 Task: Enable the option "Add a resource link in the CLI and web UI when a commit is blocked" in the organization "ryshabh2k".
Action: Mouse moved to (1086, 95)
Screenshot: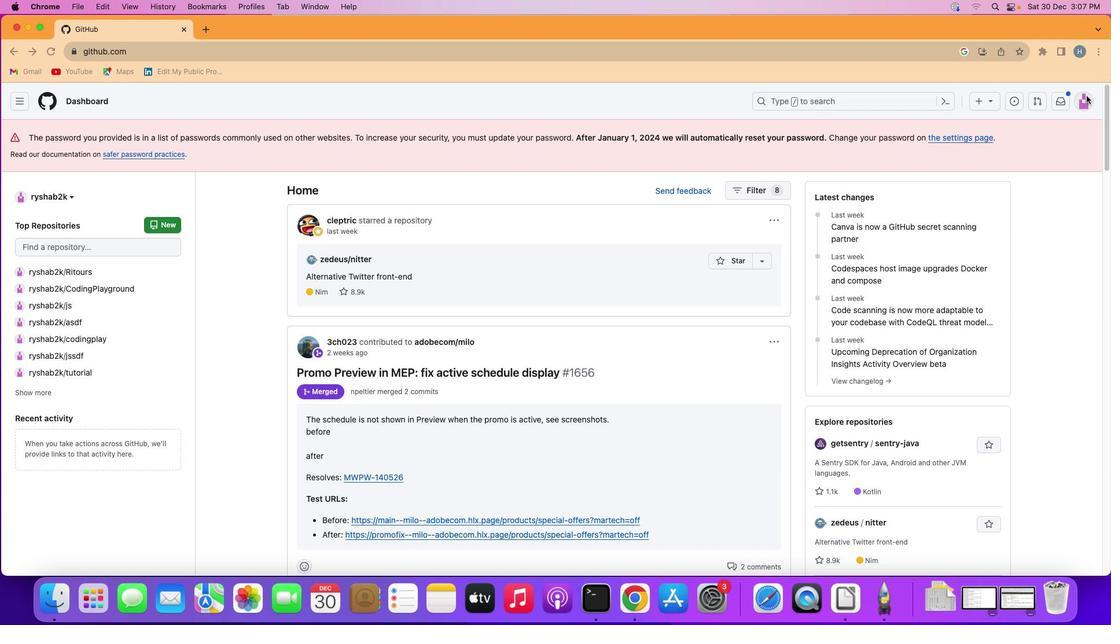 
Action: Mouse pressed left at (1086, 95)
Screenshot: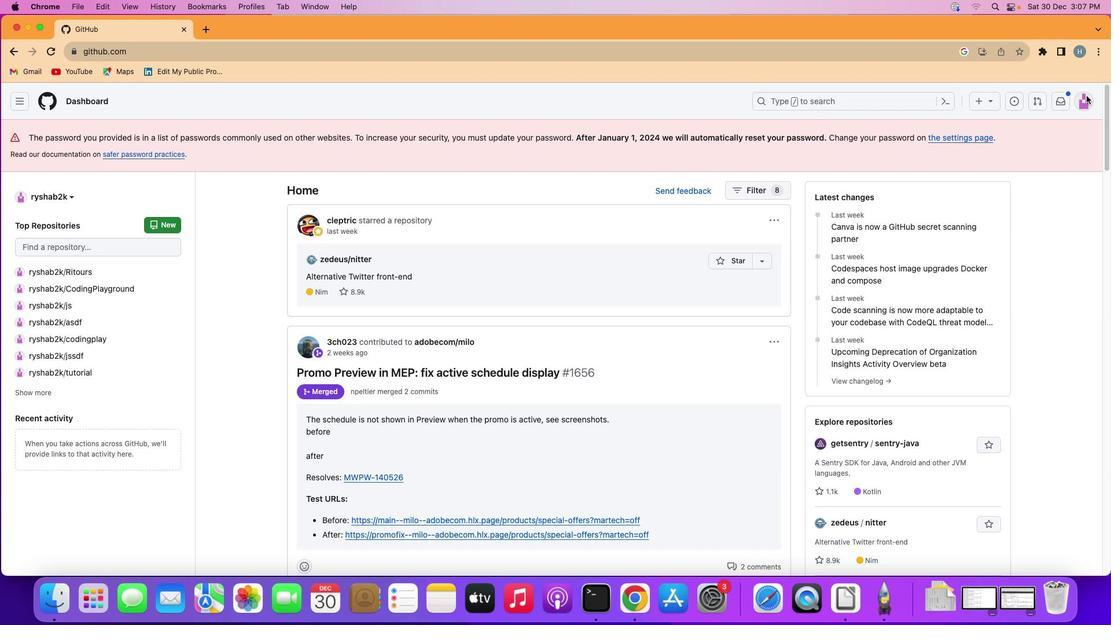 
Action: Mouse moved to (1083, 99)
Screenshot: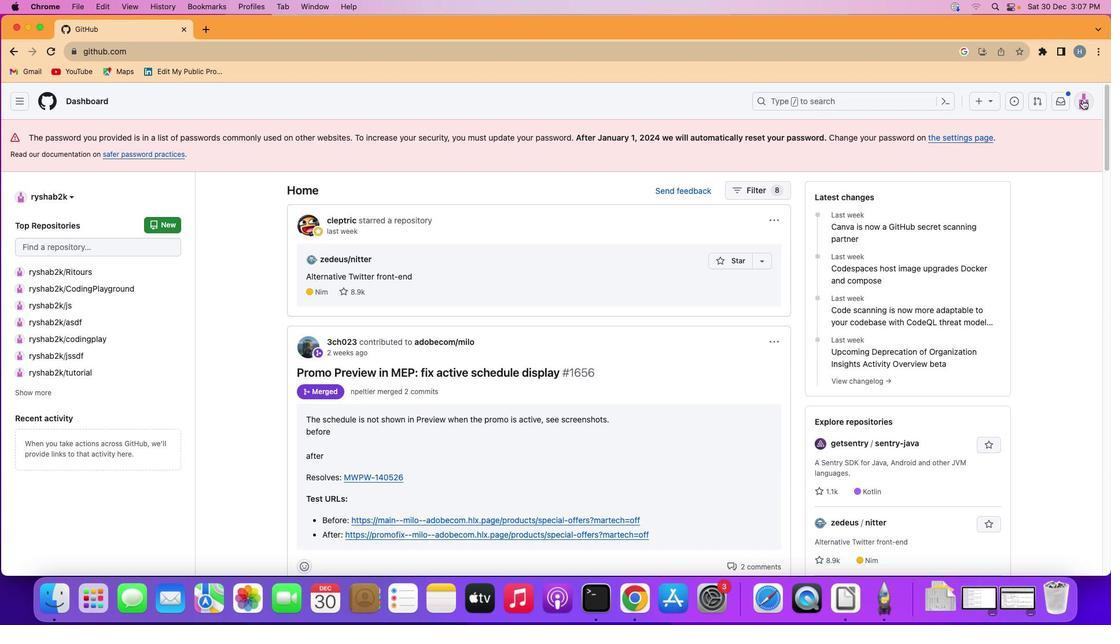 
Action: Mouse pressed left at (1083, 99)
Screenshot: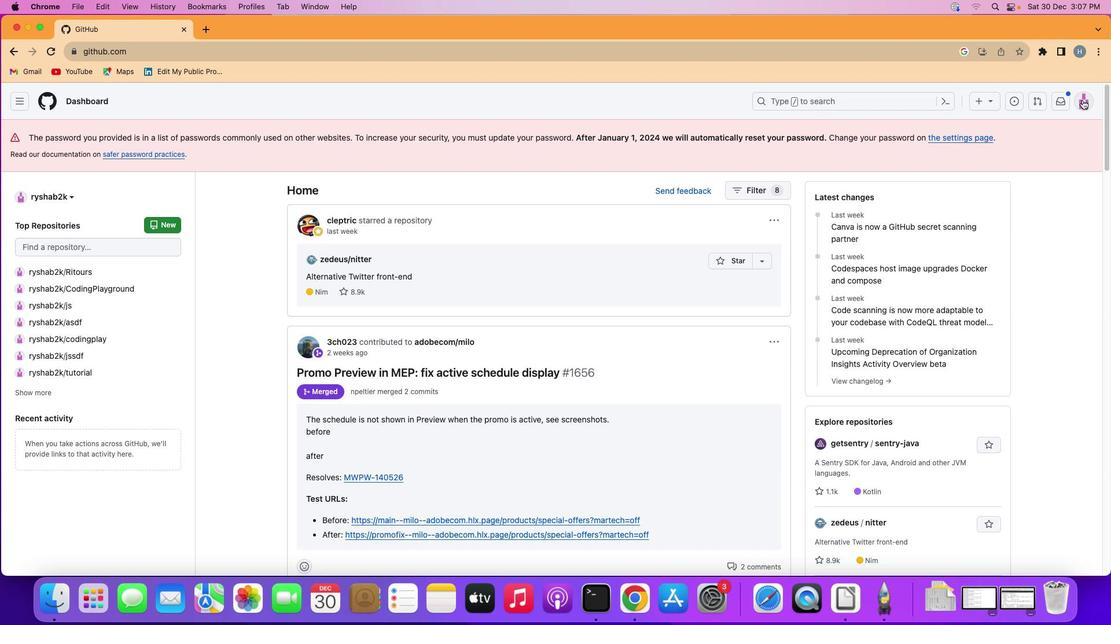 
Action: Mouse moved to (1052, 241)
Screenshot: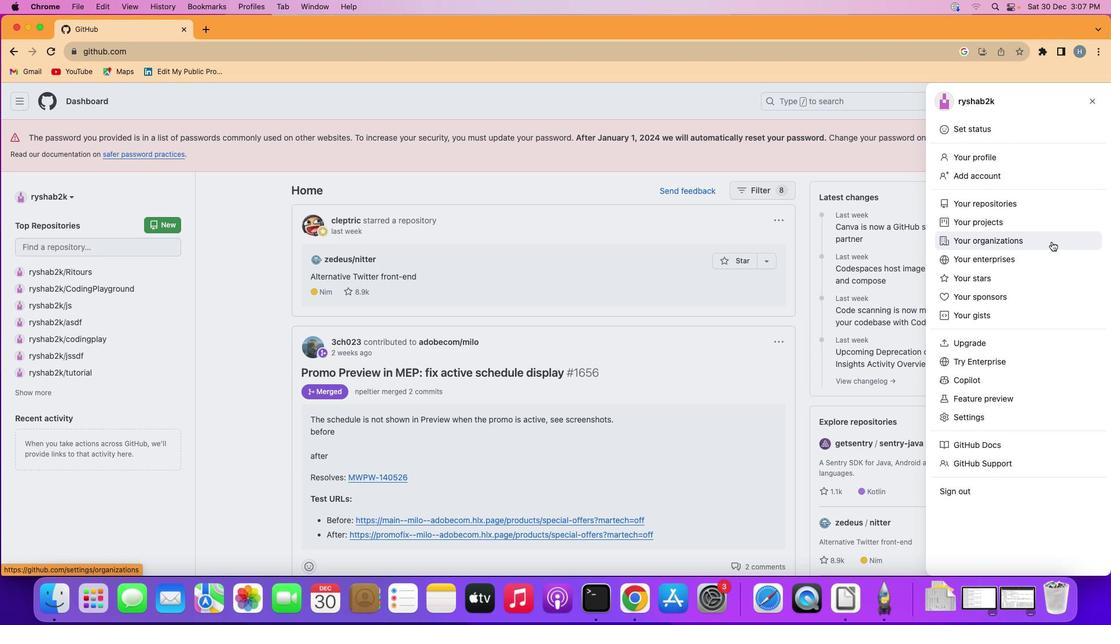 
Action: Mouse pressed left at (1052, 241)
Screenshot: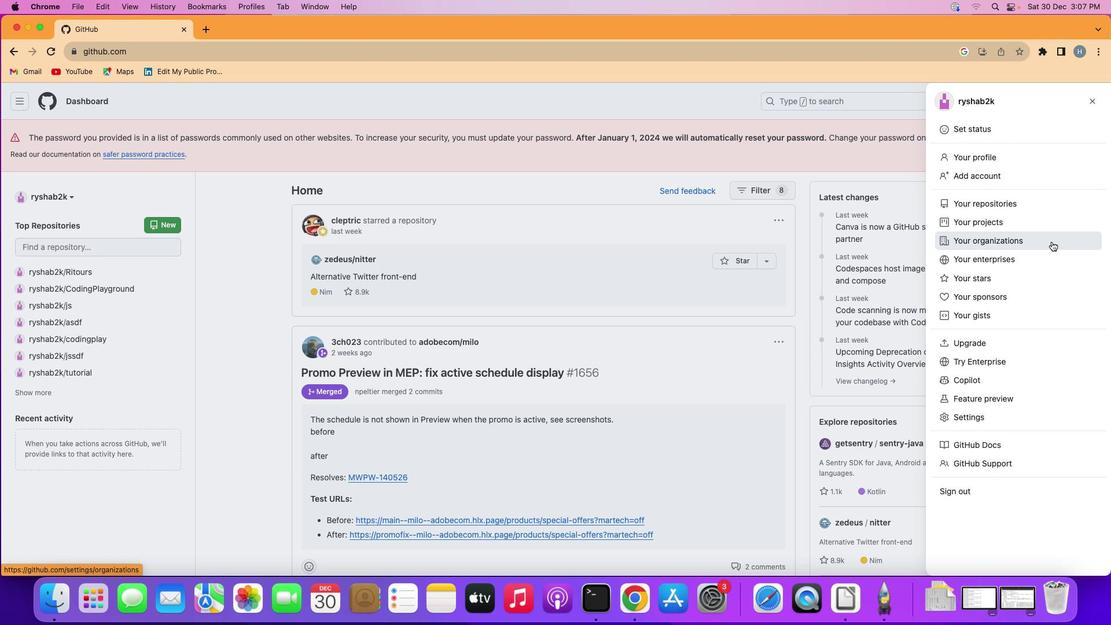 
Action: Mouse moved to (841, 272)
Screenshot: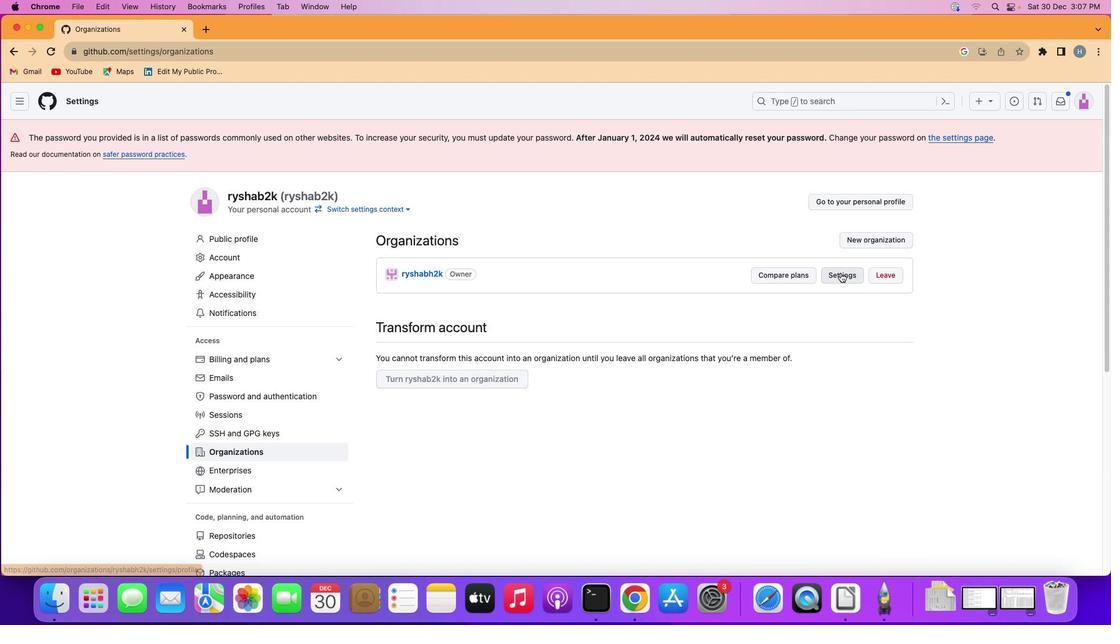 
Action: Mouse pressed left at (841, 272)
Screenshot: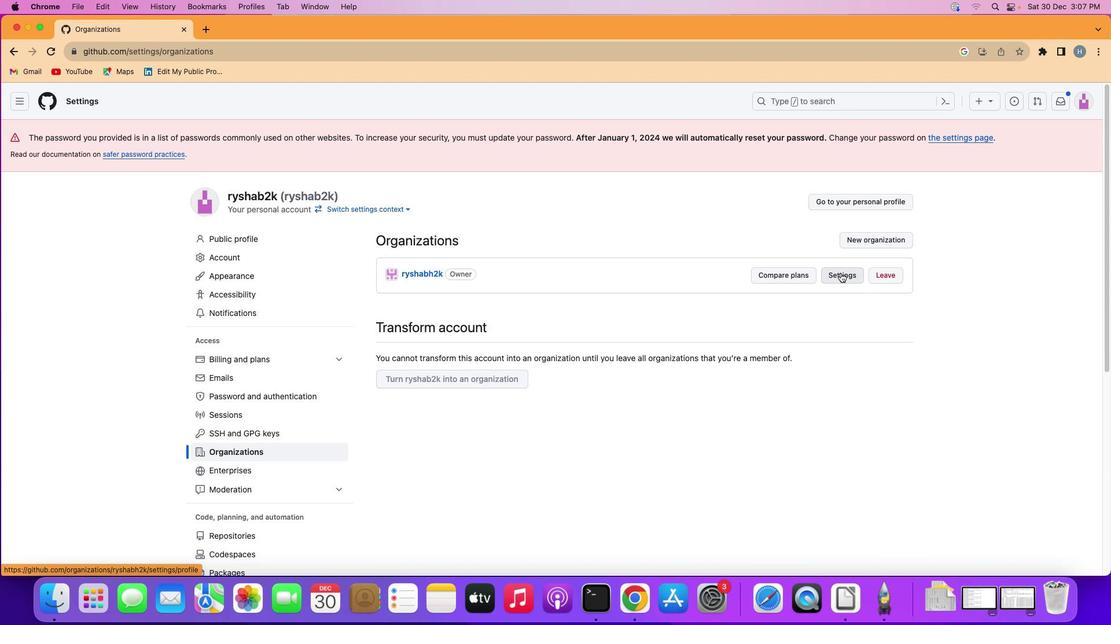 
Action: Mouse moved to (368, 404)
Screenshot: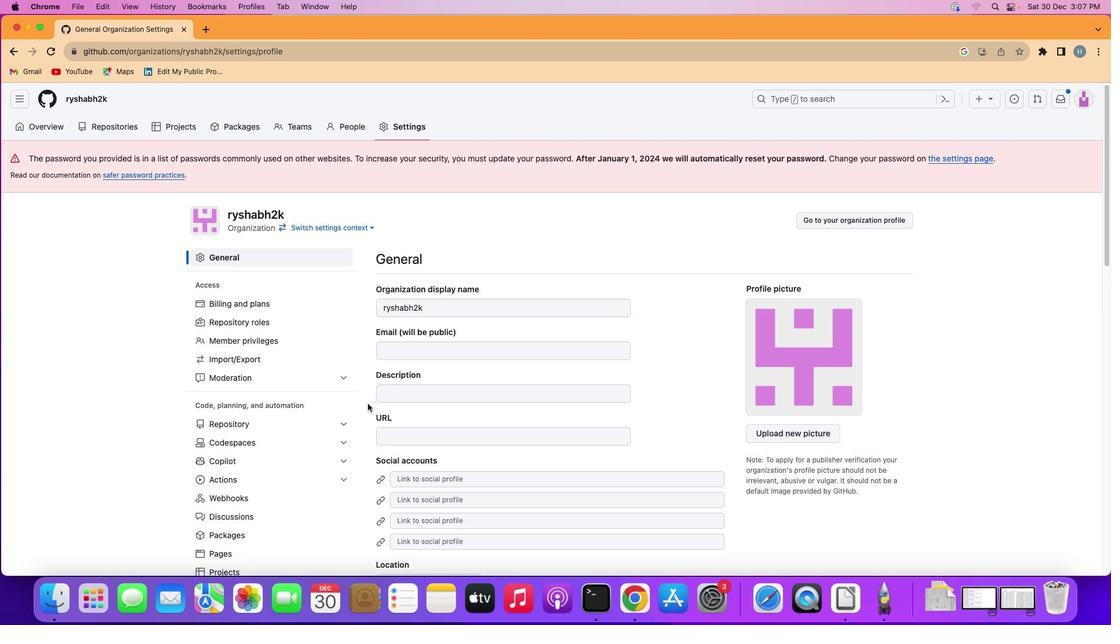 
Action: Mouse scrolled (368, 404) with delta (0, 0)
Screenshot: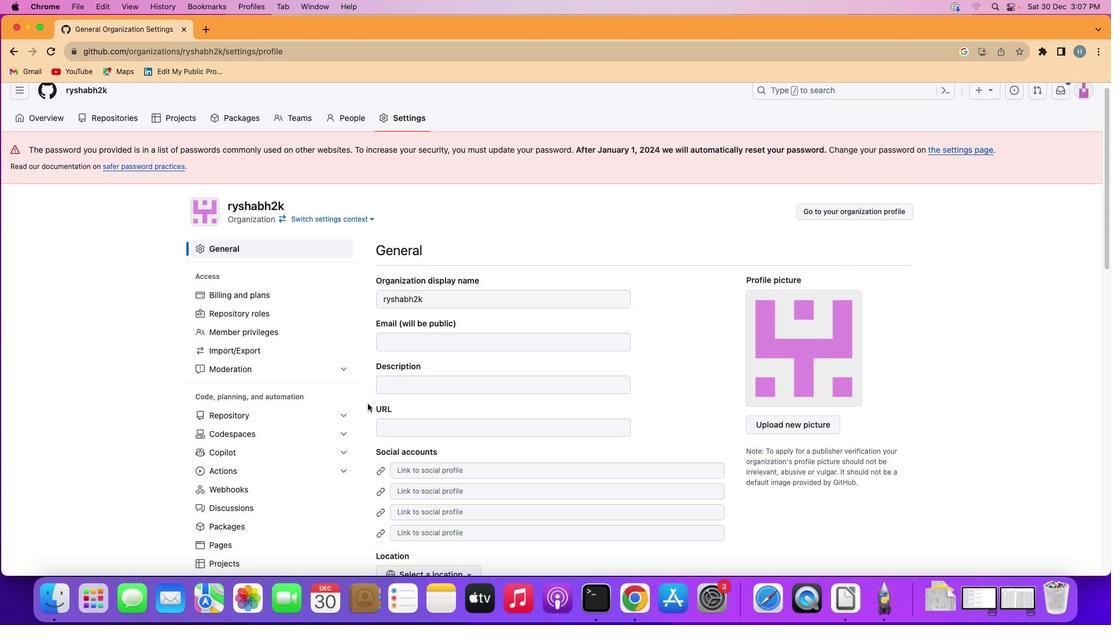 
Action: Mouse scrolled (368, 404) with delta (0, 0)
Screenshot: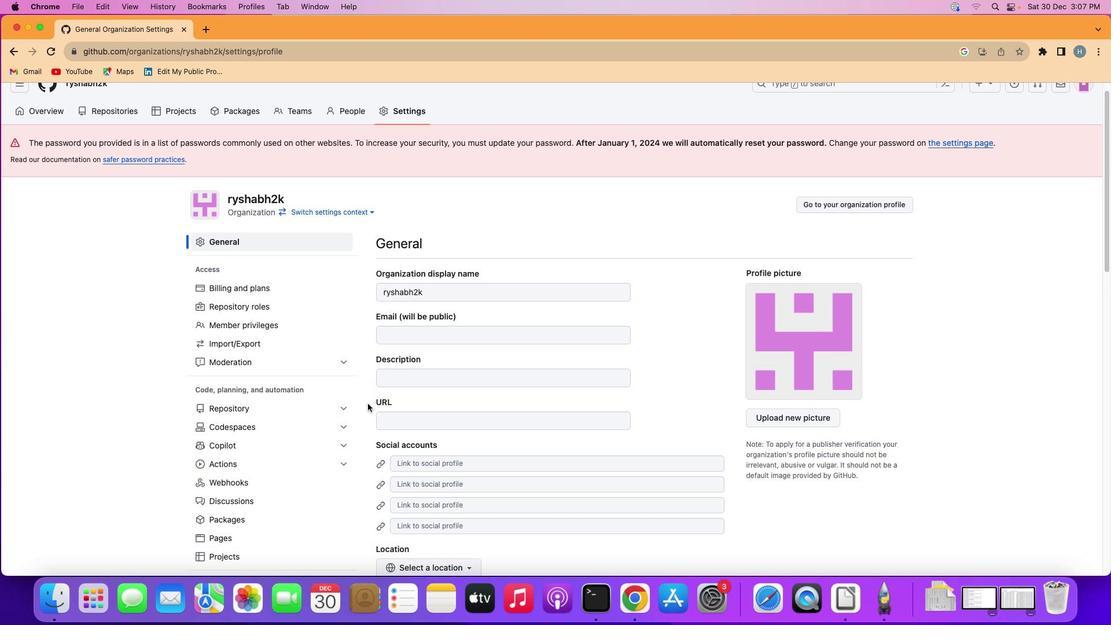 
Action: Mouse scrolled (368, 404) with delta (0, 0)
Screenshot: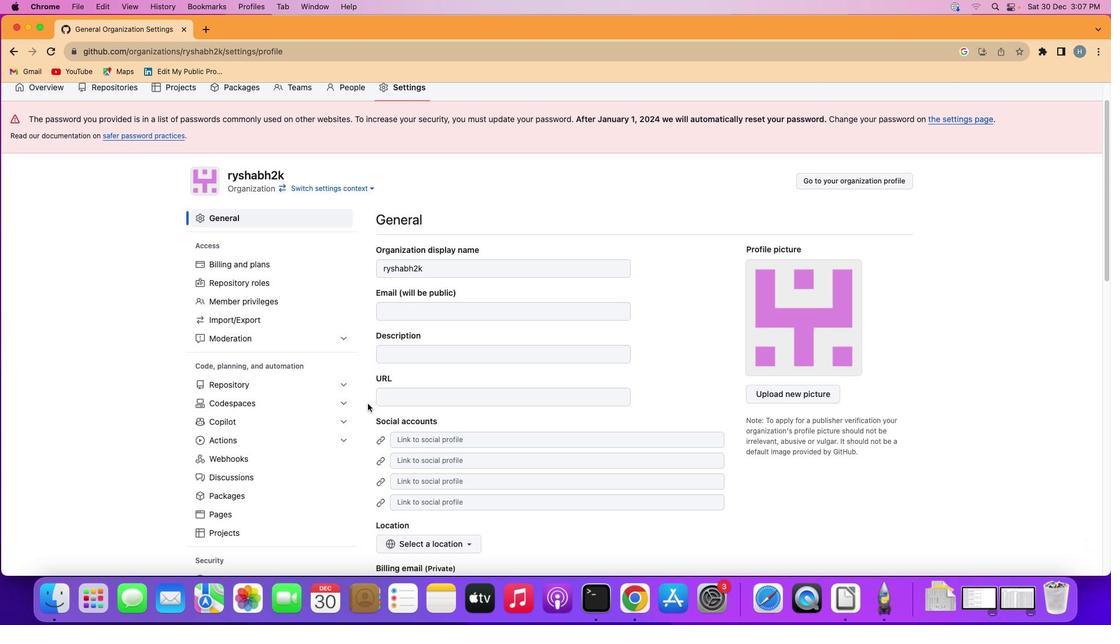 
Action: Mouse moved to (367, 404)
Screenshot: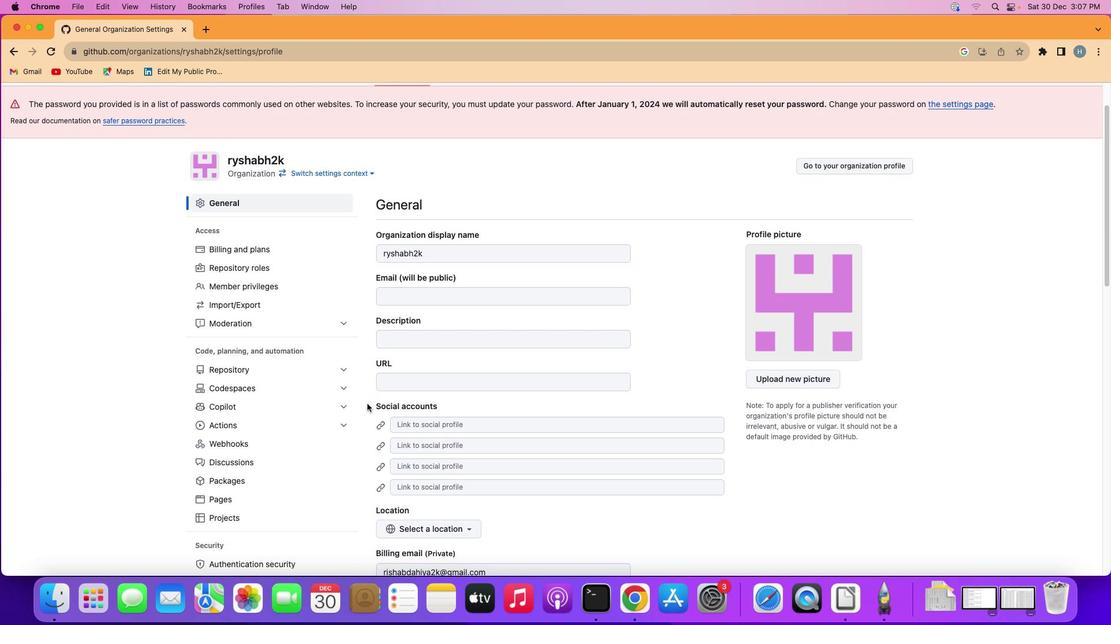 
Action: Mouse scrolled (367, 404) with delta (0, 0)
Screenshot: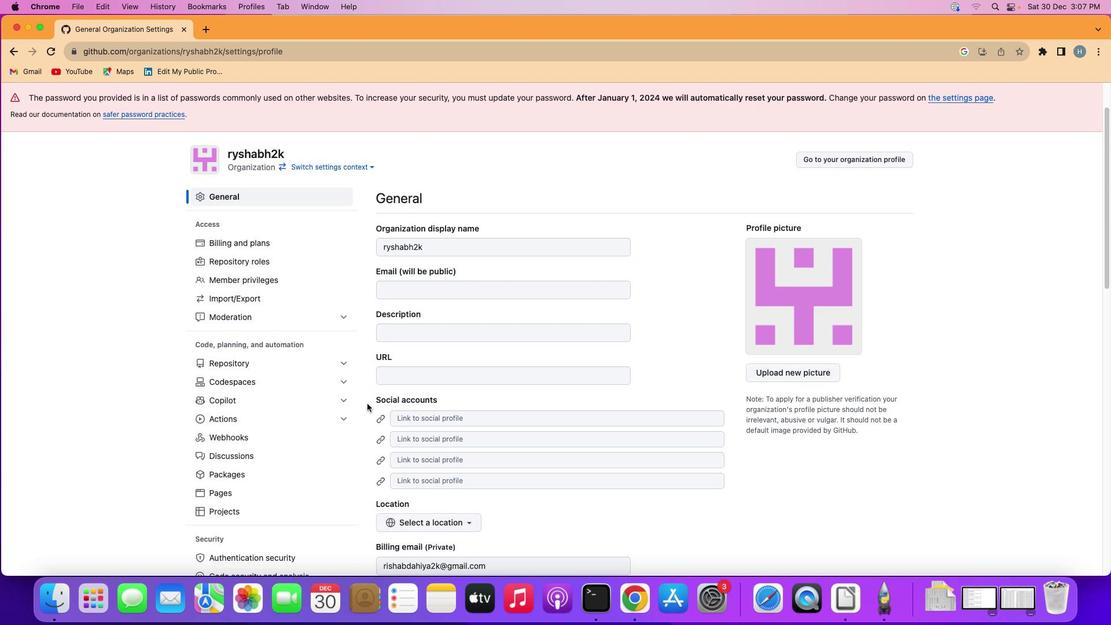 
Action: Mouse scrolled (367, 404) with delta (0, 0)
Screenshot: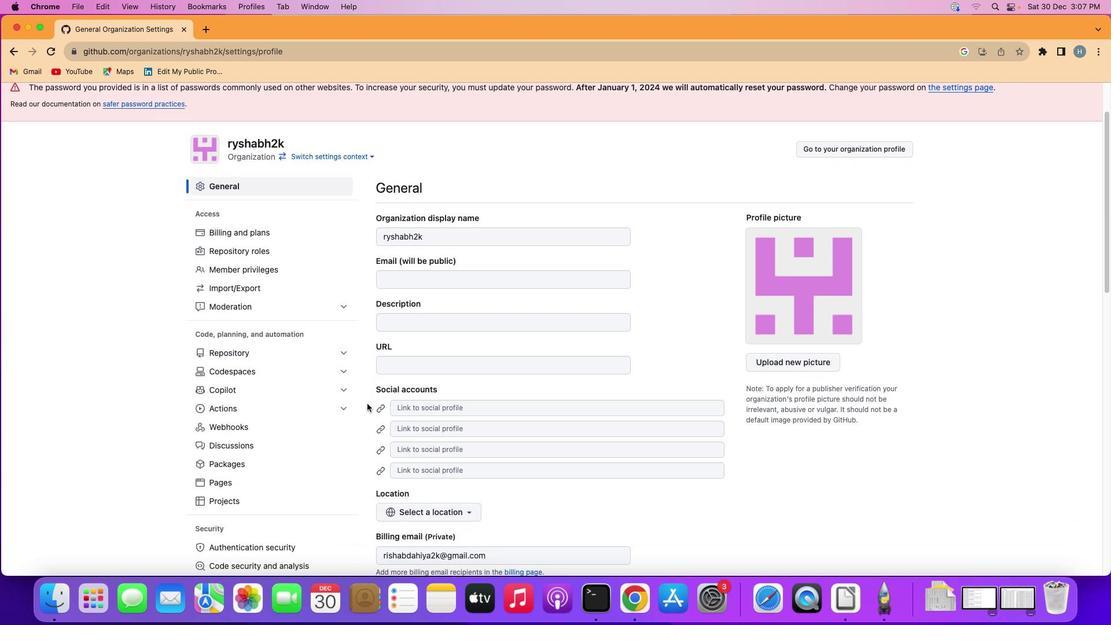 
Action: Mouse scrolled (367, 404) with delta (0, 0)
Screenshot: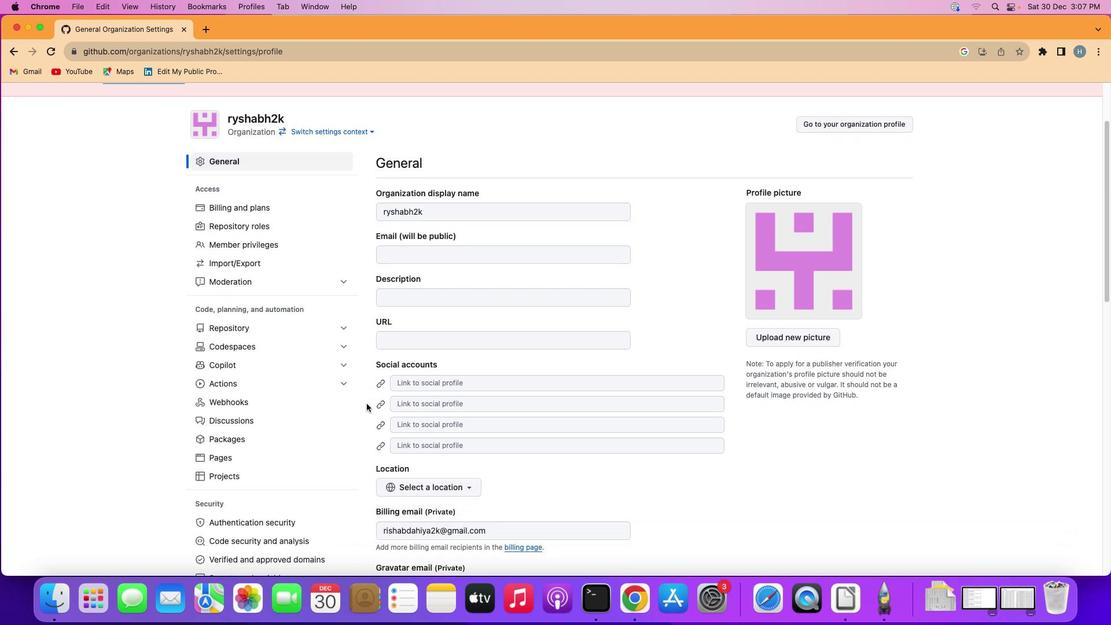 
Action: Mouse moved to (366, 404)
Screenshot: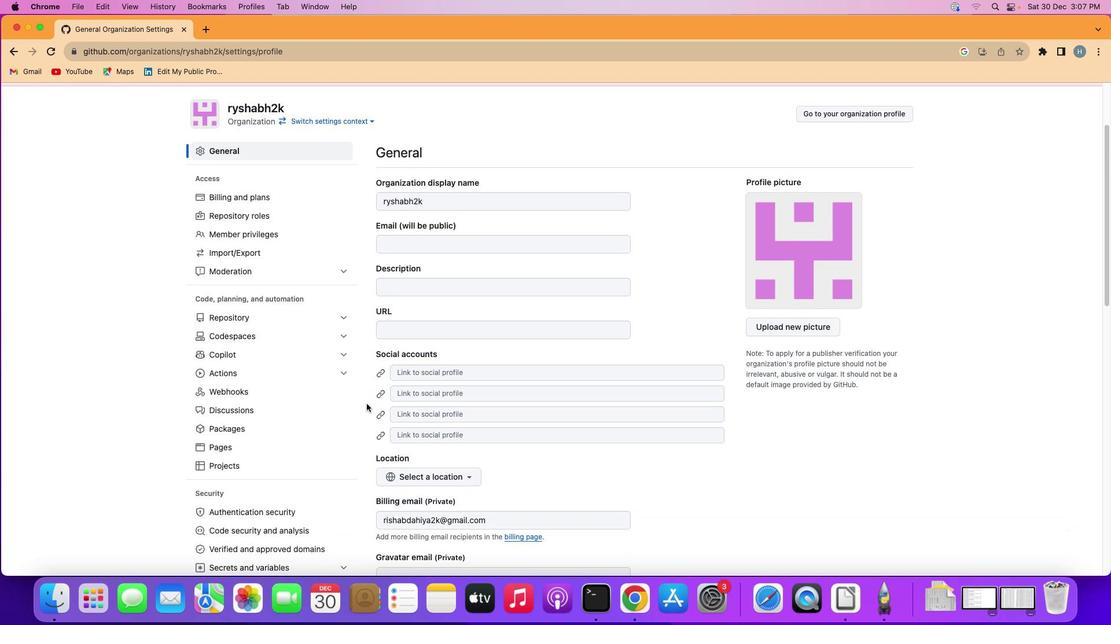 
Action: Mouse scrolled (366, 404) with delta (0, 0)
Screenshot: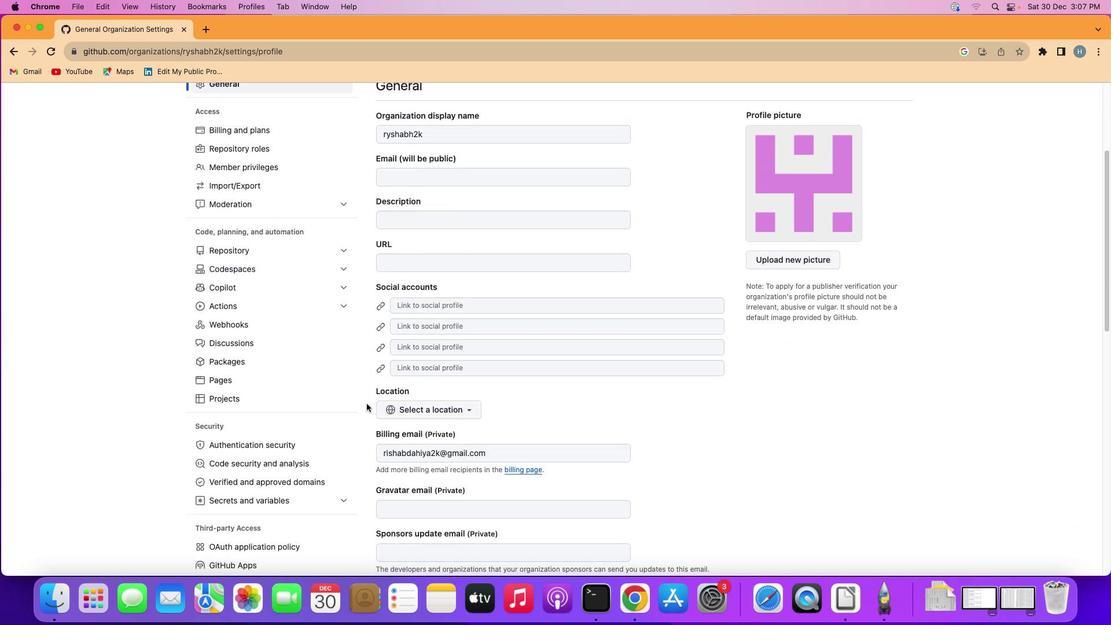 
Action: Mouse scrolled (366, 404) with delta (0, 0)
Screenshot: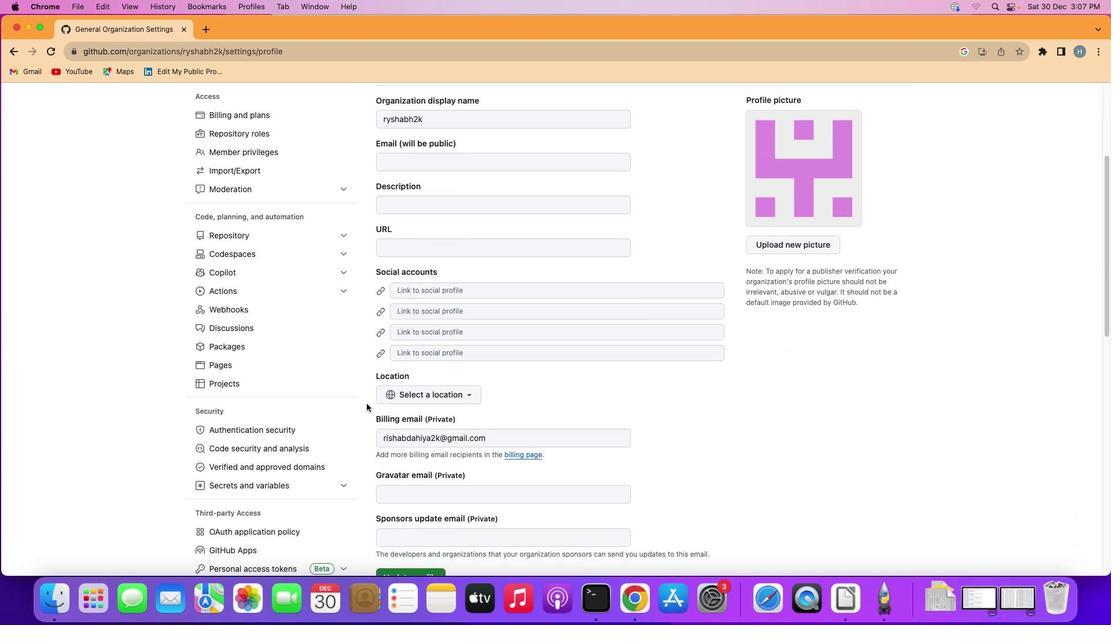 
Action: Mouse scrolled (366, 404) with delta (0, -1)
Screenshot: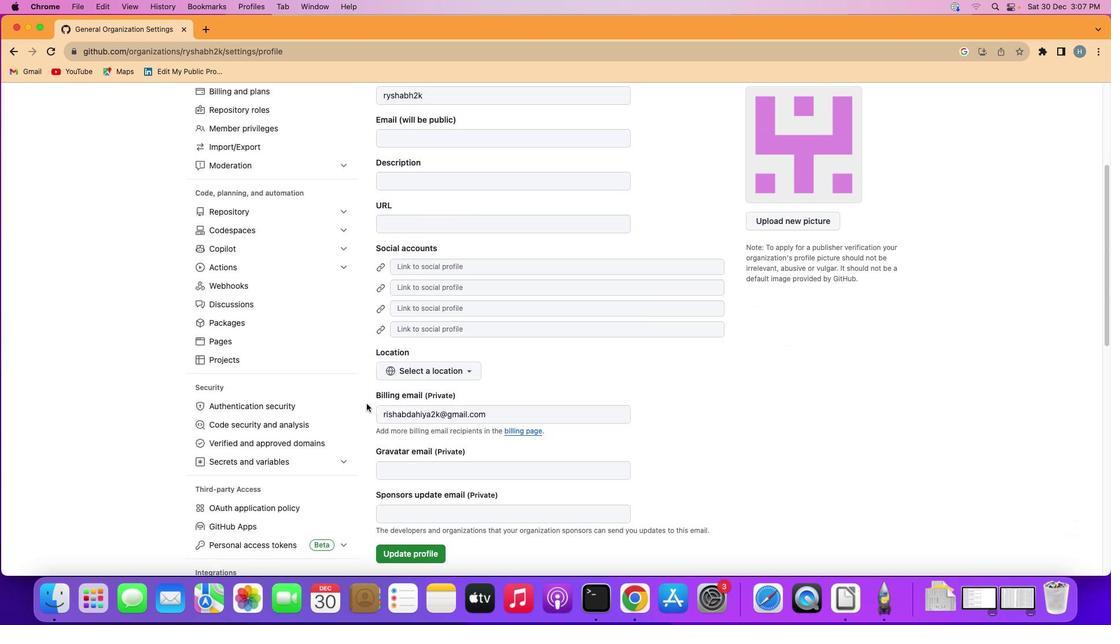 
Action: Mouse scrolled (366, 404) with delta (0, -1)
Screenshot: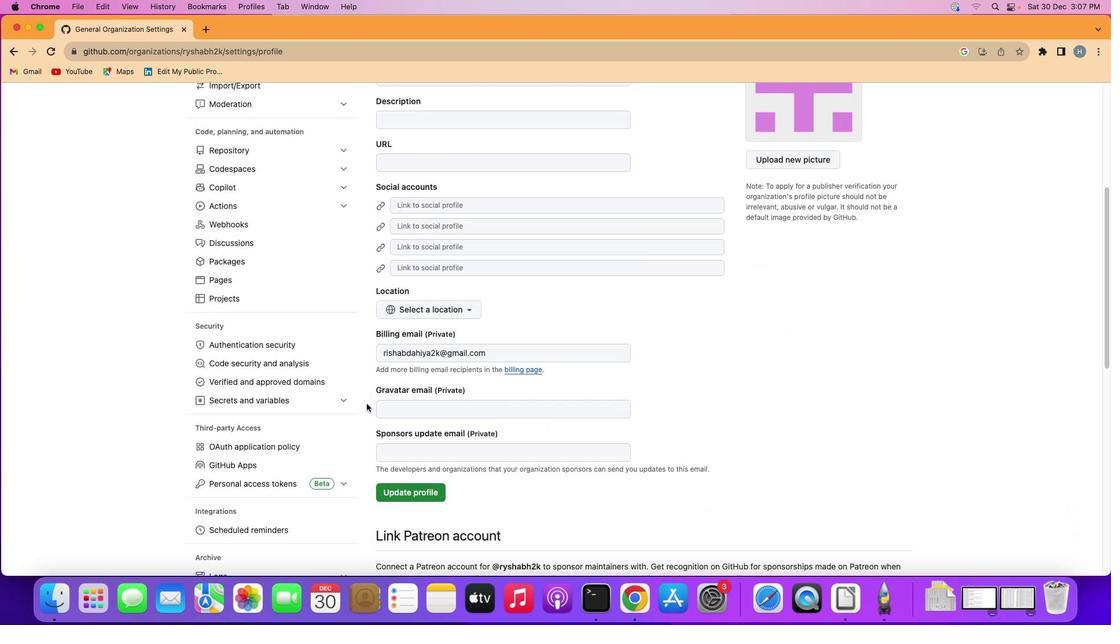 
Action: Mouse moved to (295, 351)
Screenshot: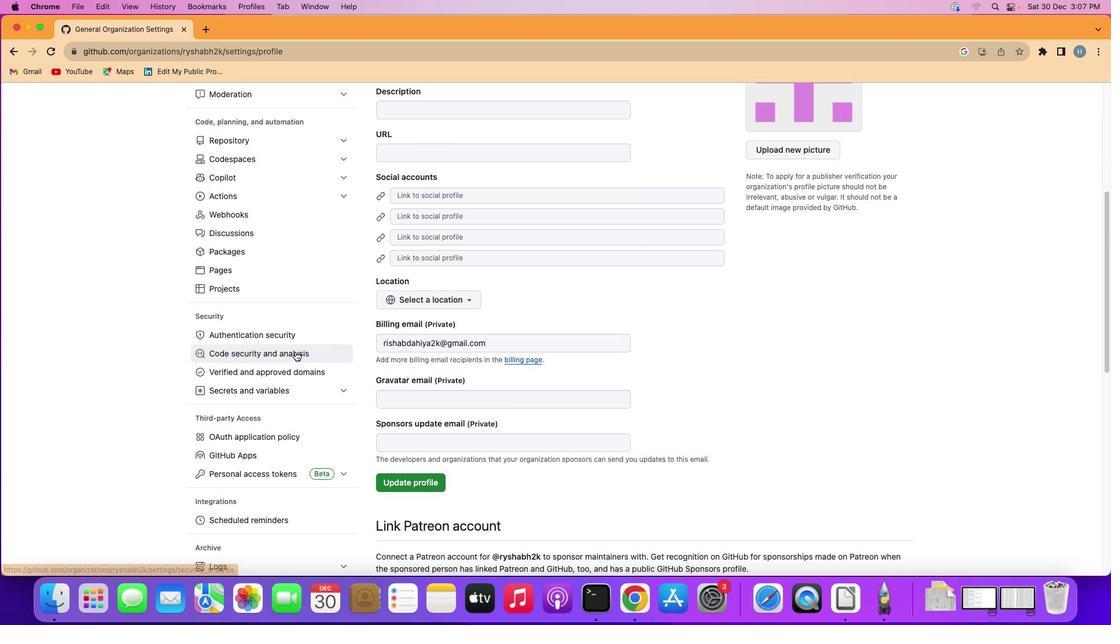 
Action: Mouse pressed left at (295, 351)
Screenshot: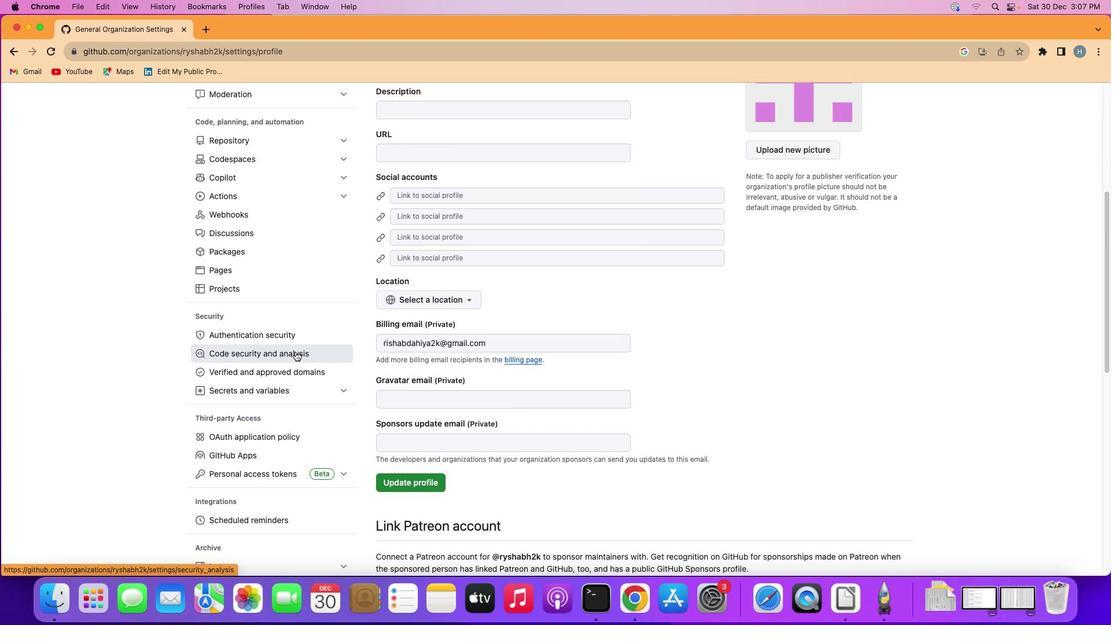 
Action: Mouse moved to (713, 431)
Screenshot: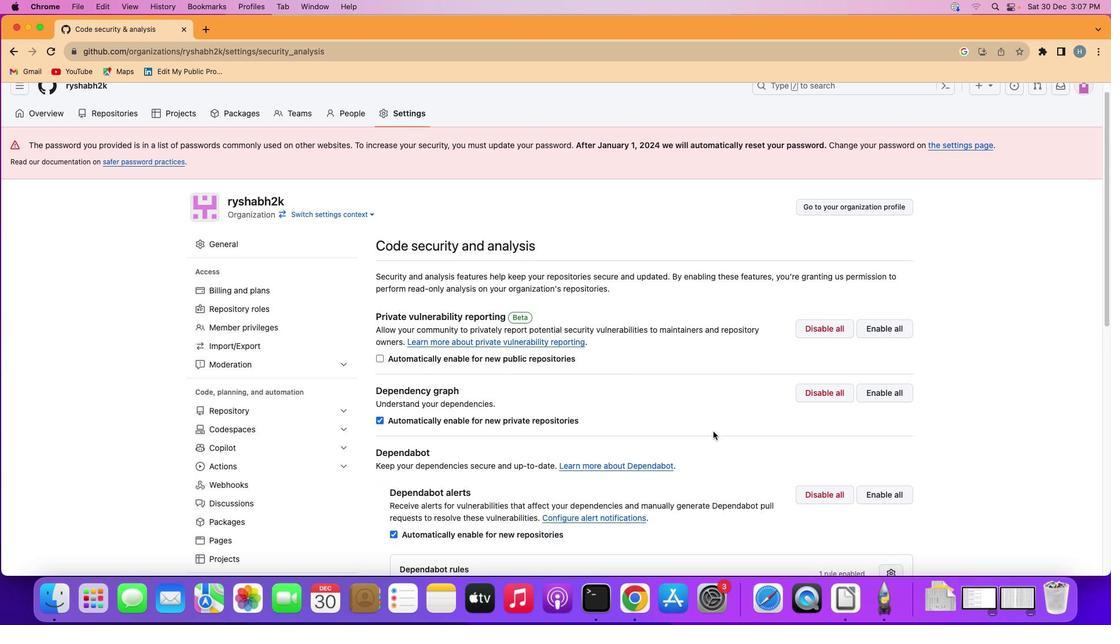 
Action: Mouse scrolled (713, 431) with delta (0, 0)
Screenshot: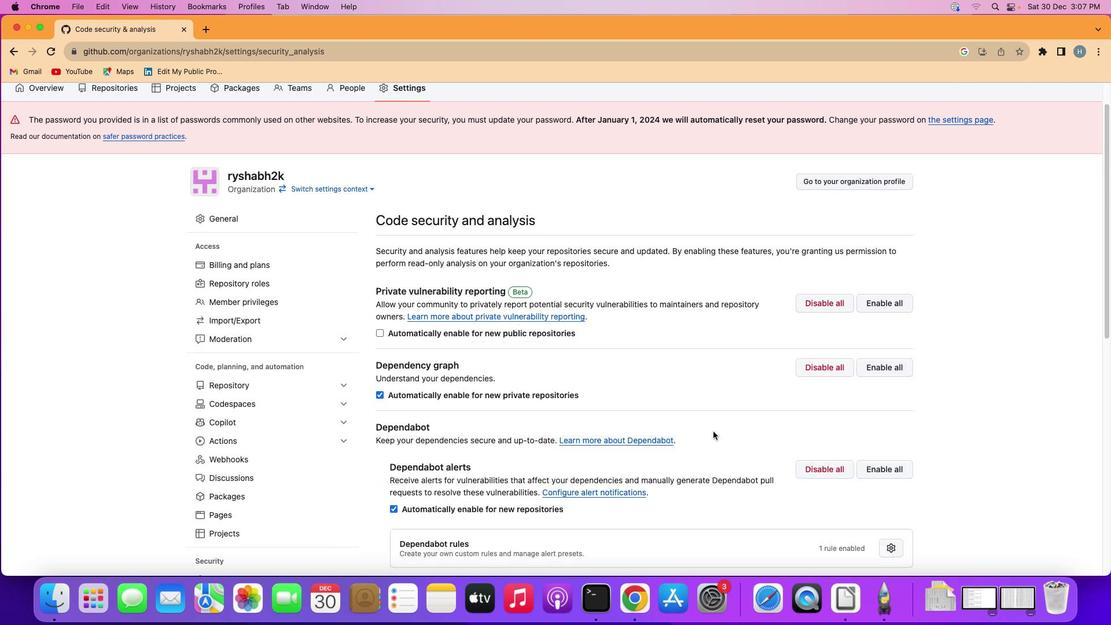 
Action: Mouse scrolled (713, 431) with delta (0, 0)
Screenshot: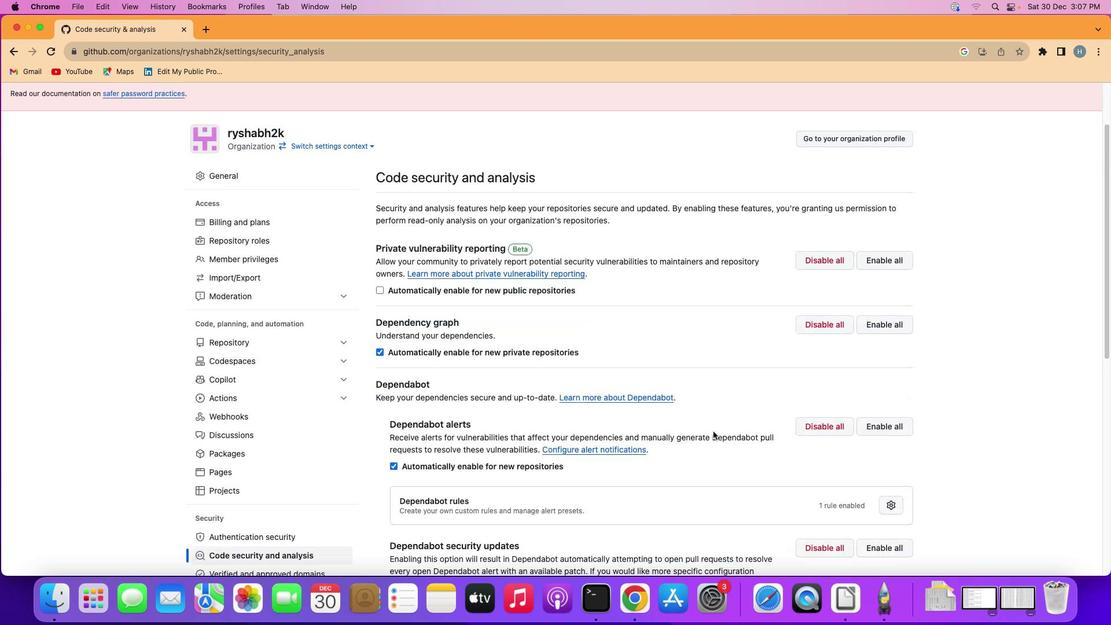 
Action: Mouse scrolled (713, 431) with delta (0, -1)
Screenshot: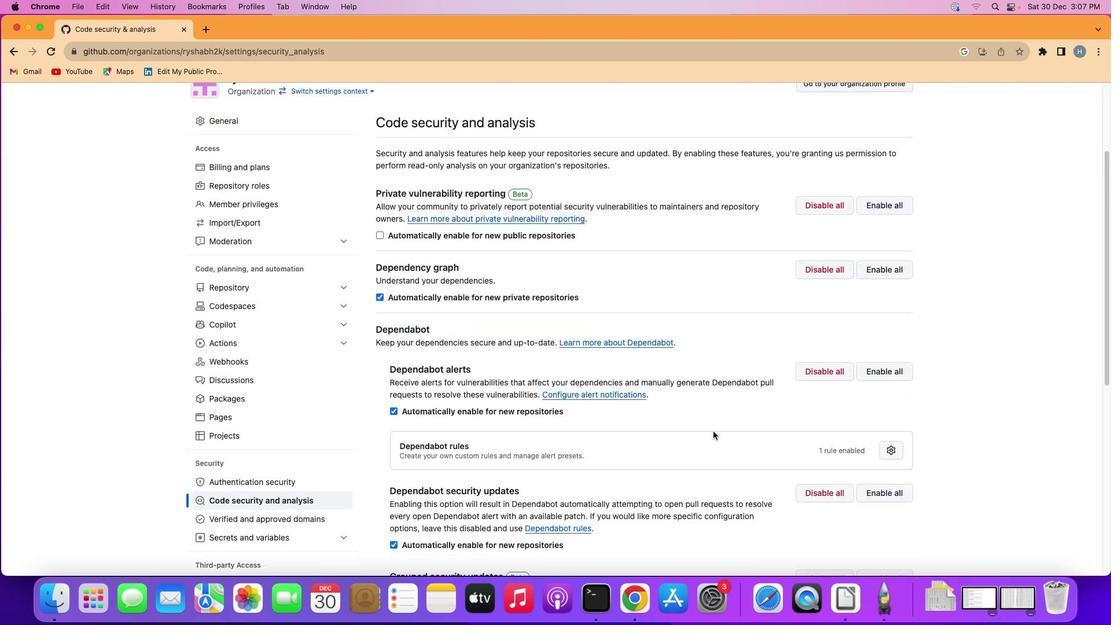 
Action: Mouse scrolled (713, 431) with delta (0, -2)
Screenshot: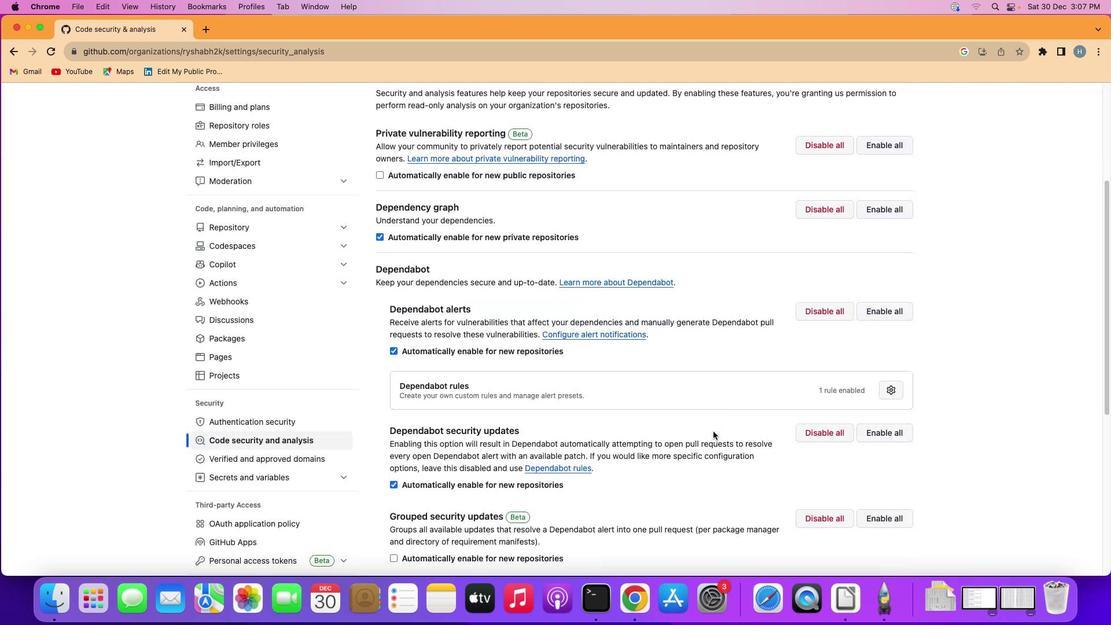 
Action: Mouse scrolled (713, 431) with delta (0, 0)
Screenshot: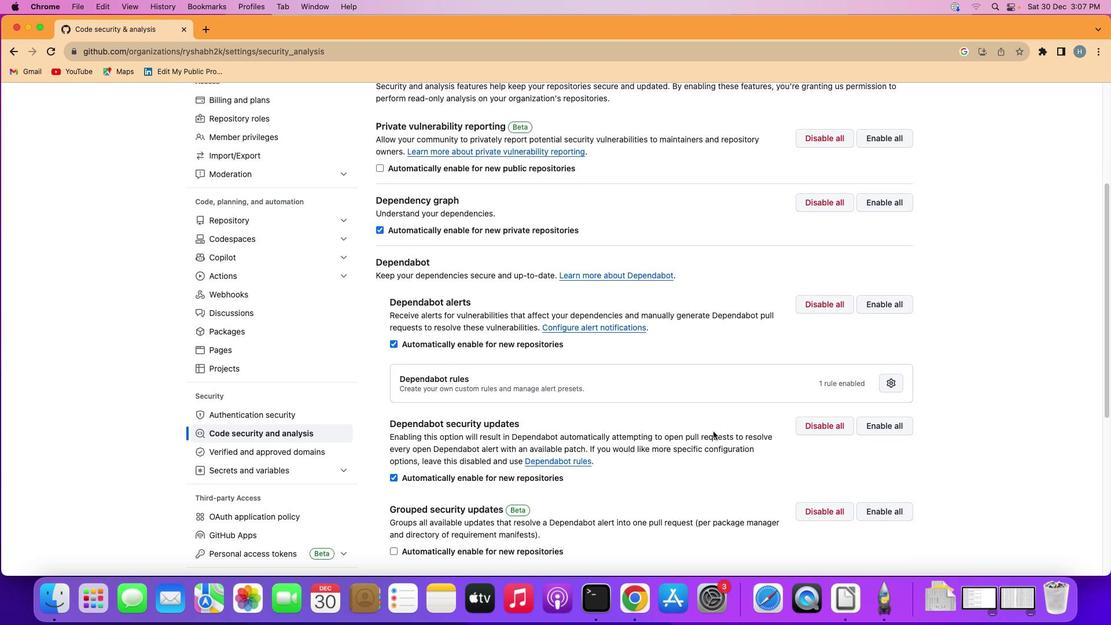 
Action: Mouse scrolled (713, 431) with delta (0, 0)
Screenshot: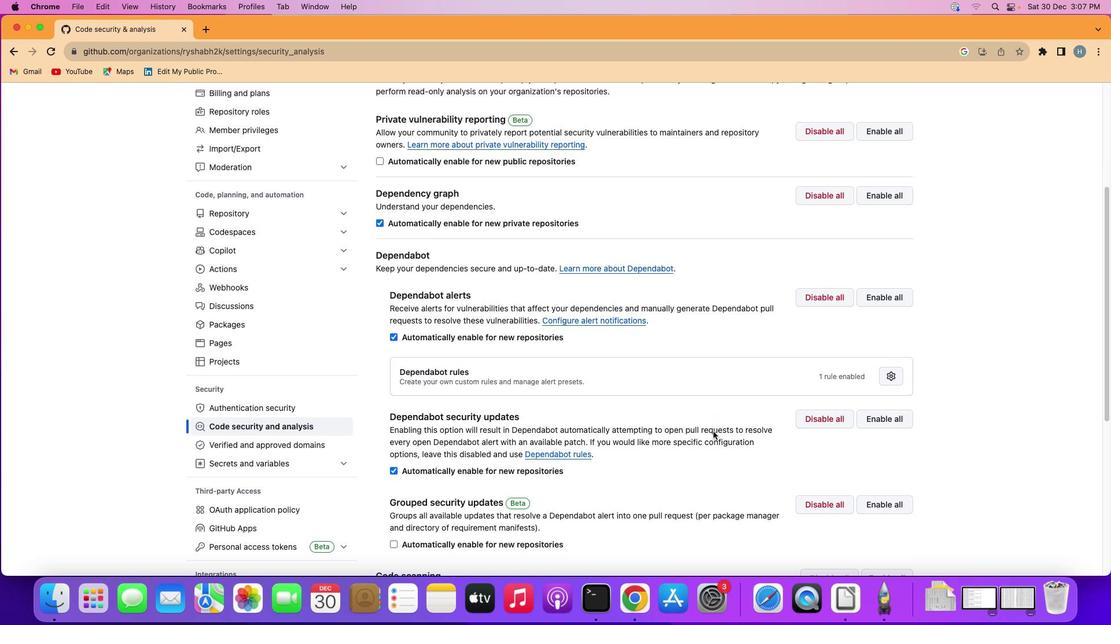 
Action: Mouse scrolled (713, 431) with delta (0, 0)
Screenshot: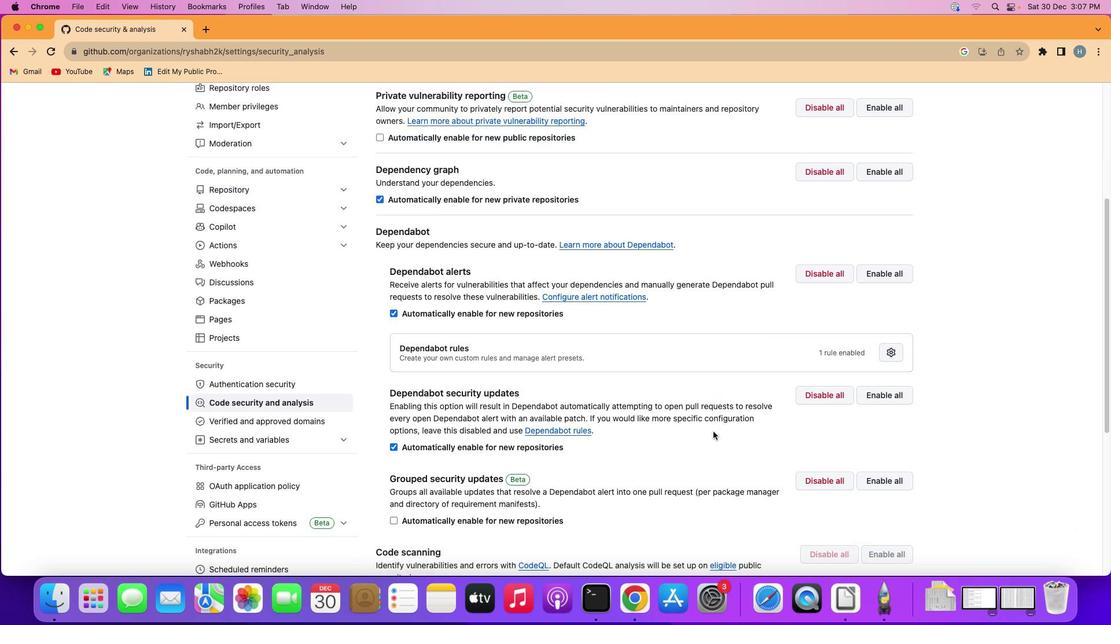 
Action: Mouse scrolled (713, 431) with delta (0, 0)
Screenshot: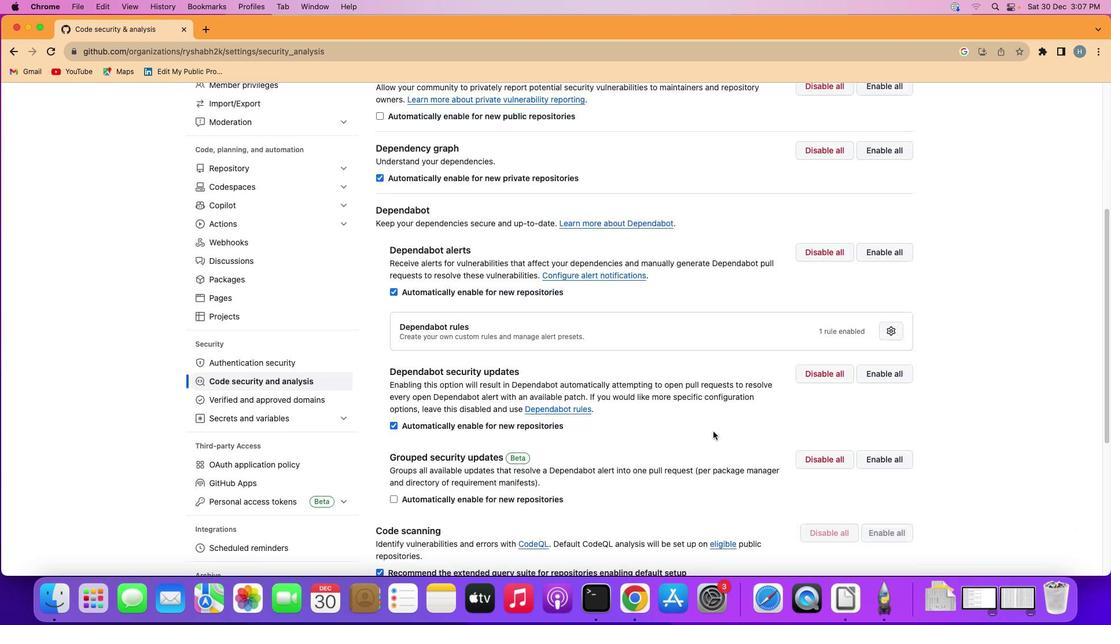 
Action: Mouse scrolled (713, 431) with delta (0, -1)
Screenshot: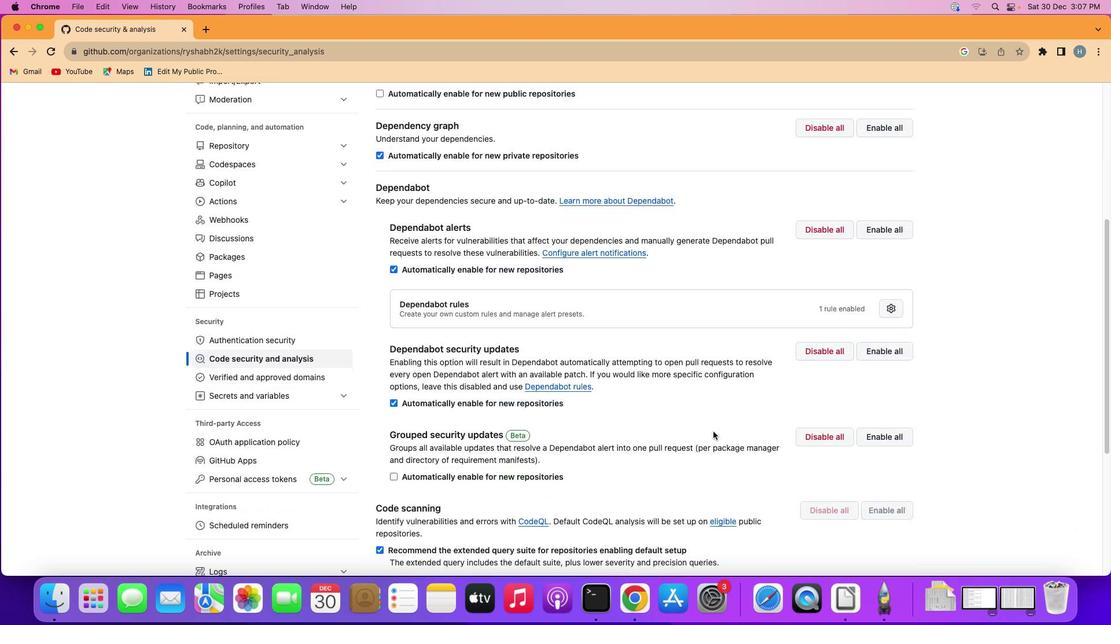
Action: Mouse scrolled (713, 431) with delta (0, 0)
Screenshot: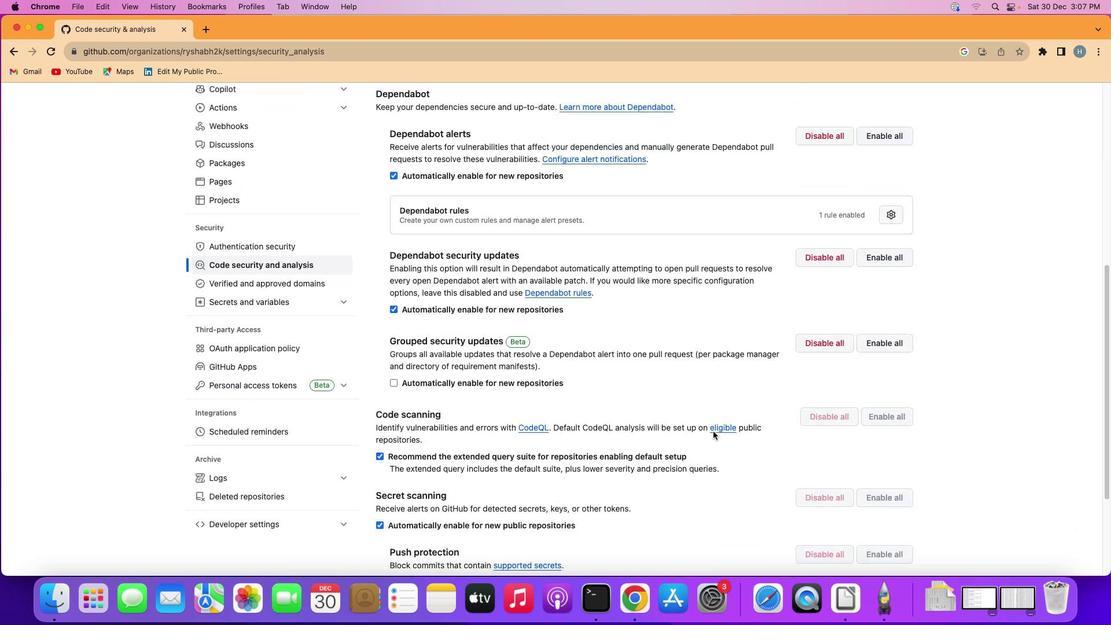 
Action: Mouse scrolled (713, 431) with delta (0, -2)
Screenshot: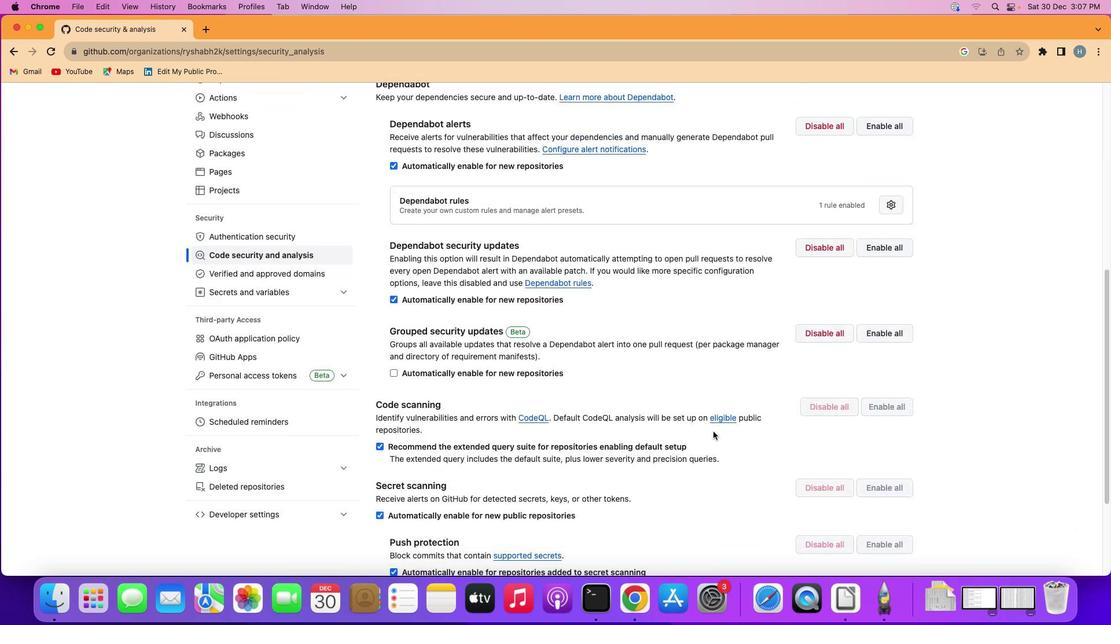 
Action: Mouse moved to (713, 431)
Screenshot: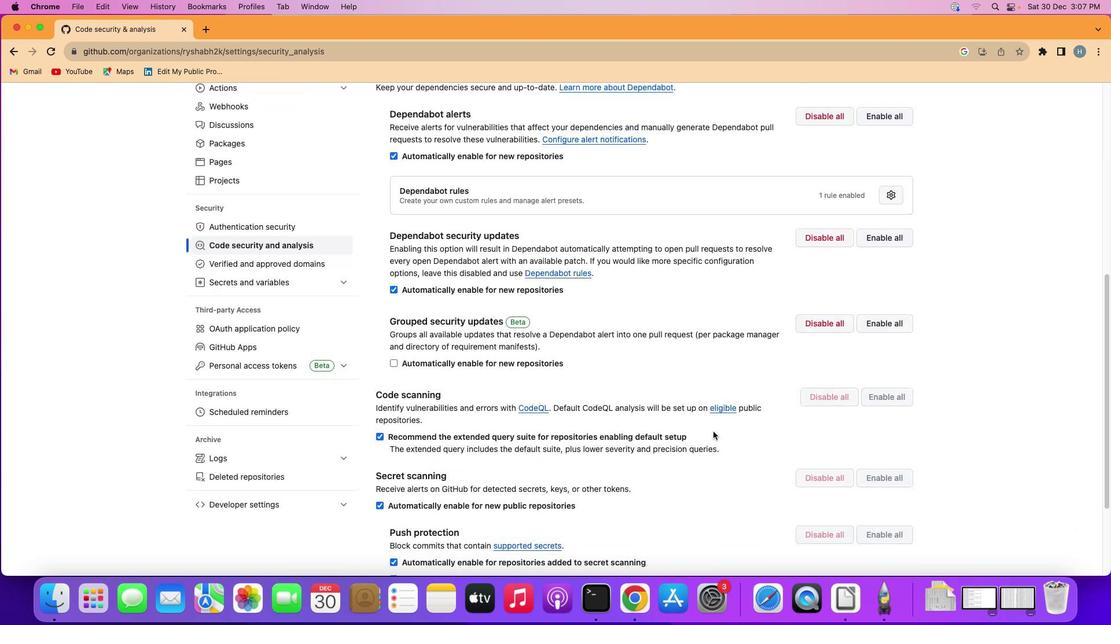 
Action: Mouse scrolled (713, 431) with delta (0, 0)
Screenshot: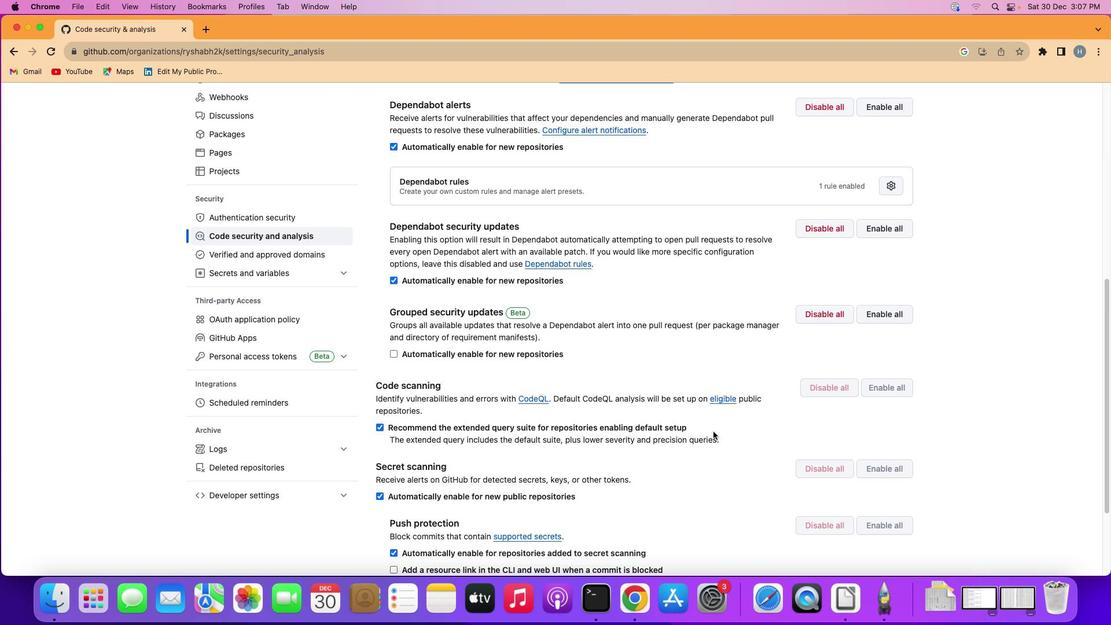 
Action: Mouse scrolled (713, 431) with delta (0, 0)
Screenshot: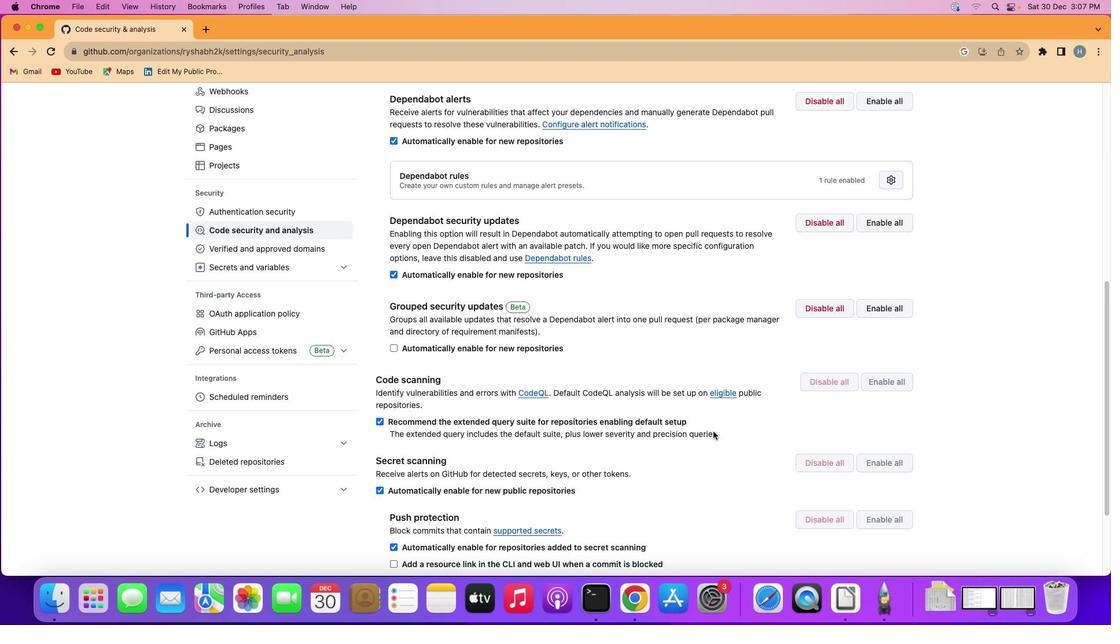 
Action: Mouse scrolled (713, 431) with delta (0, 0)
Screenshot: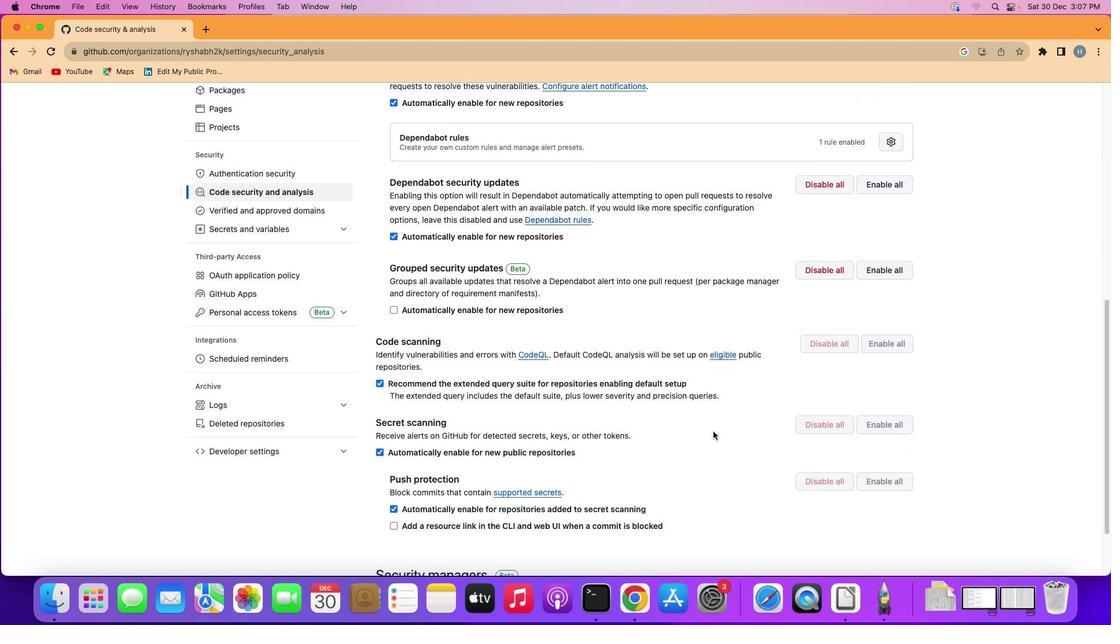 
Action: Mouse scrolled (713, 431) with delta (0, 0)
Screenshot: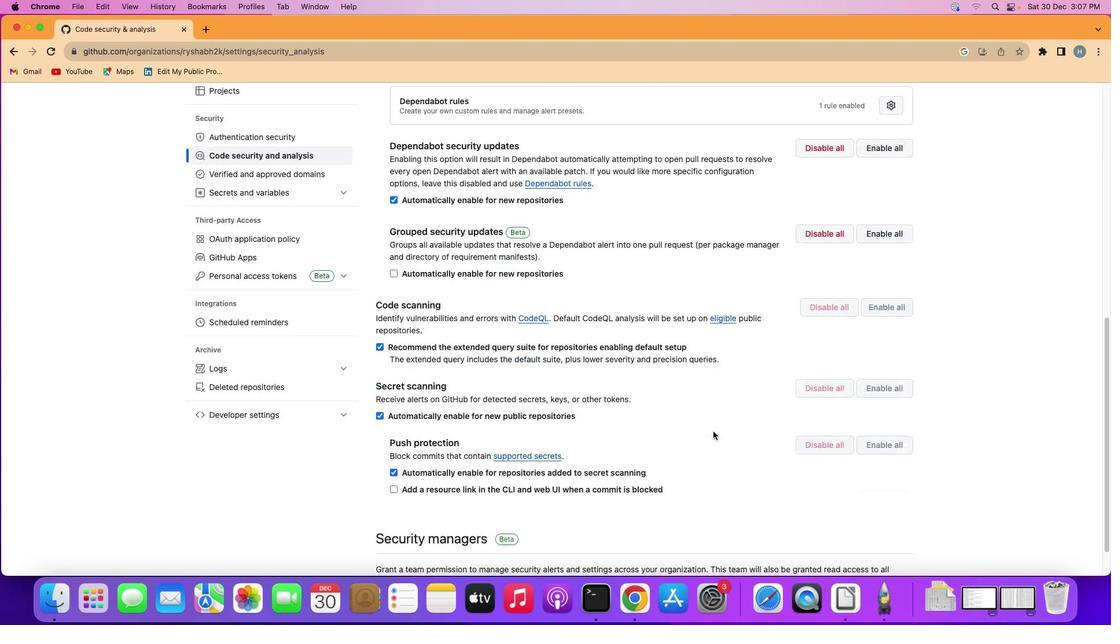 
Action: Mouse scrolled (713, 431) with delta (0, -1)
Screenshot: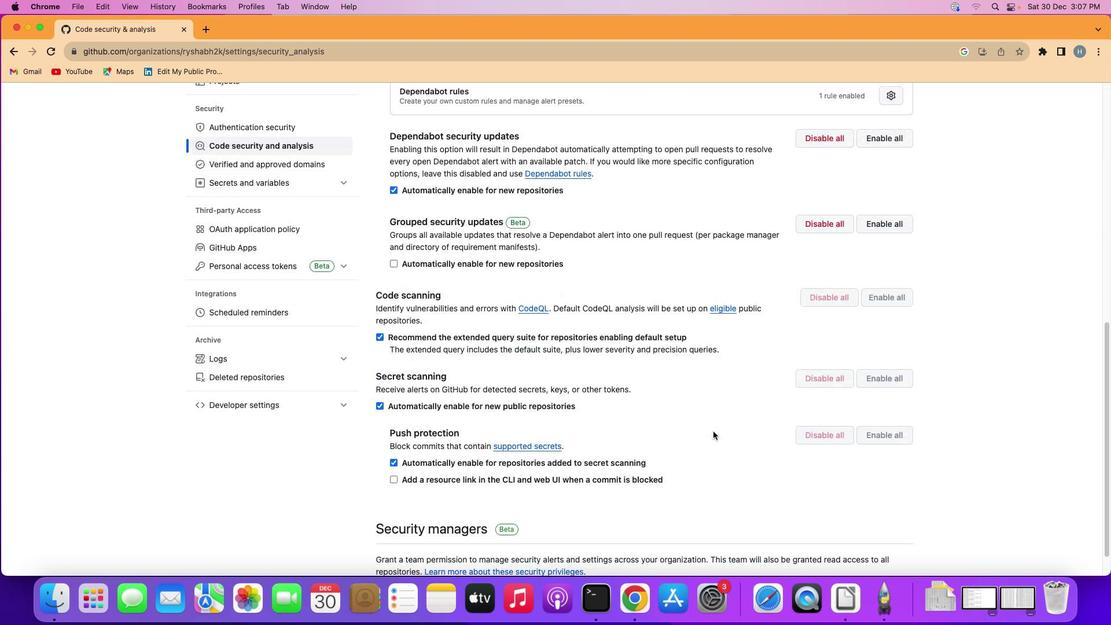 
Action: Mouse moved to (393, 467)
Screenshot: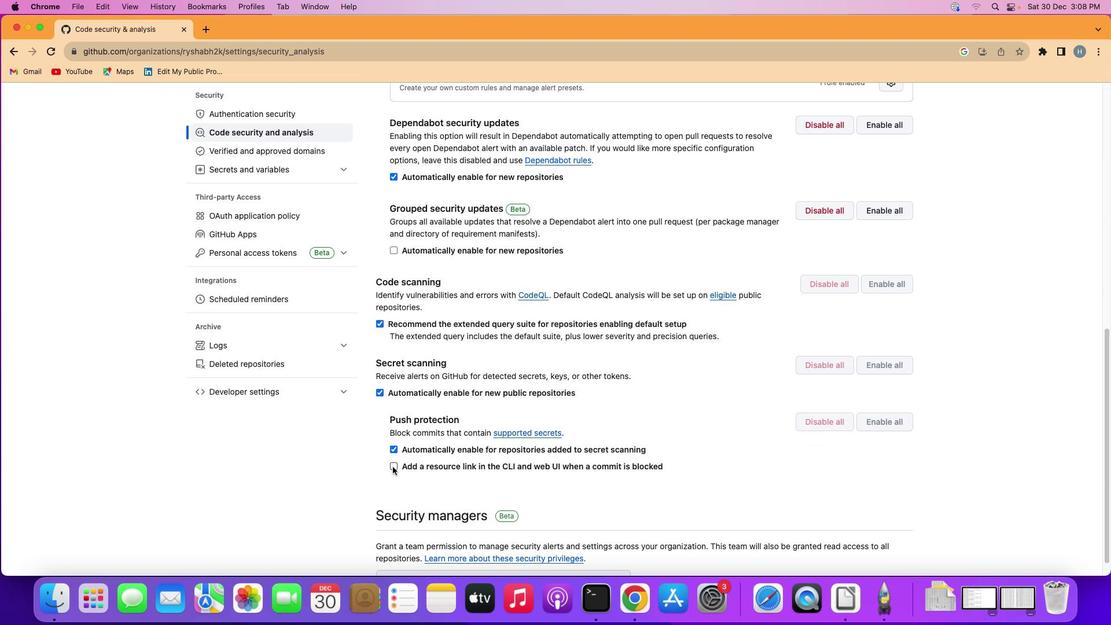 
Action: Mouse pressed left at (393, 467)
Screenshot: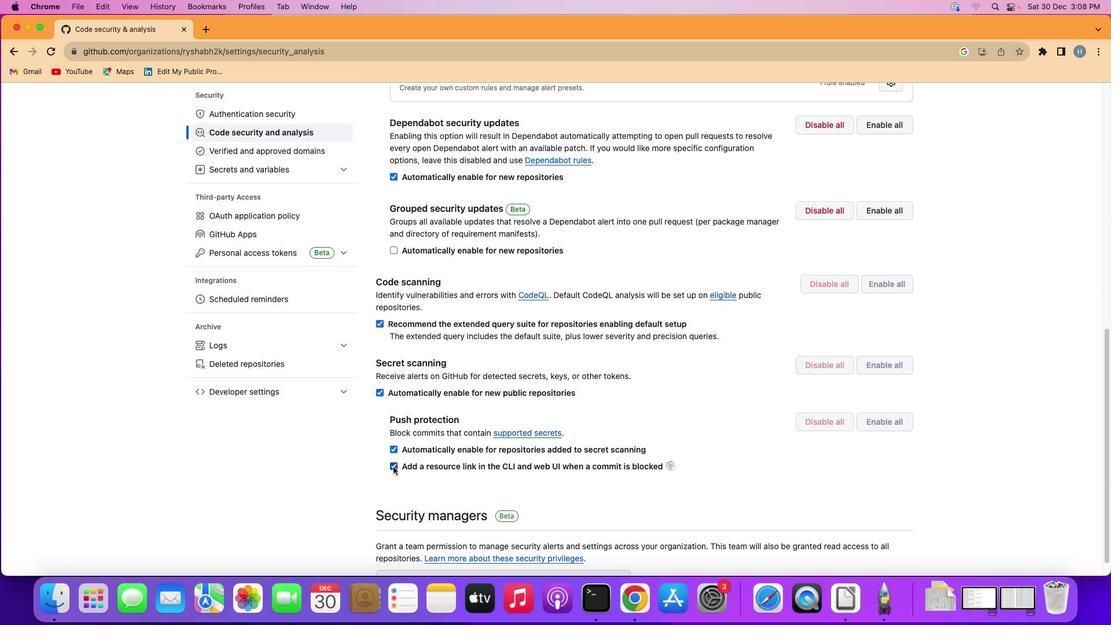 
Action: Mouse moved to (393, 467)
Screenshot: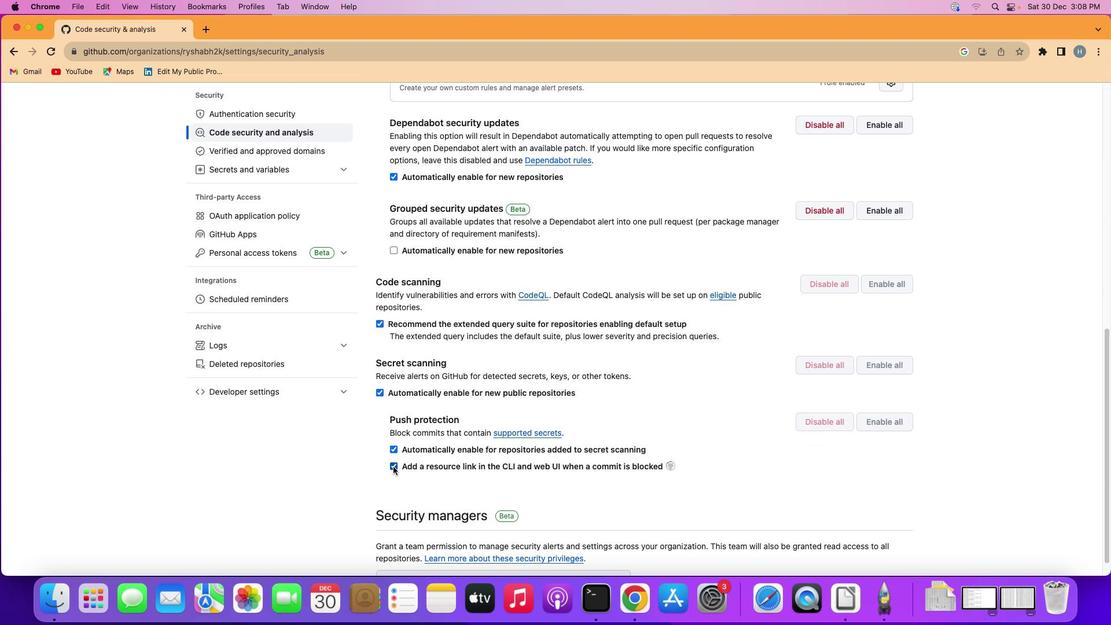 
